 Task: In the  document effectivedm.rtf Insert horizontal line 'above the text' Create the translated copy of the document in  'German' Select the second point and  Clear Formatting
Action: Mouse moved to (173, 173)
Screenshot: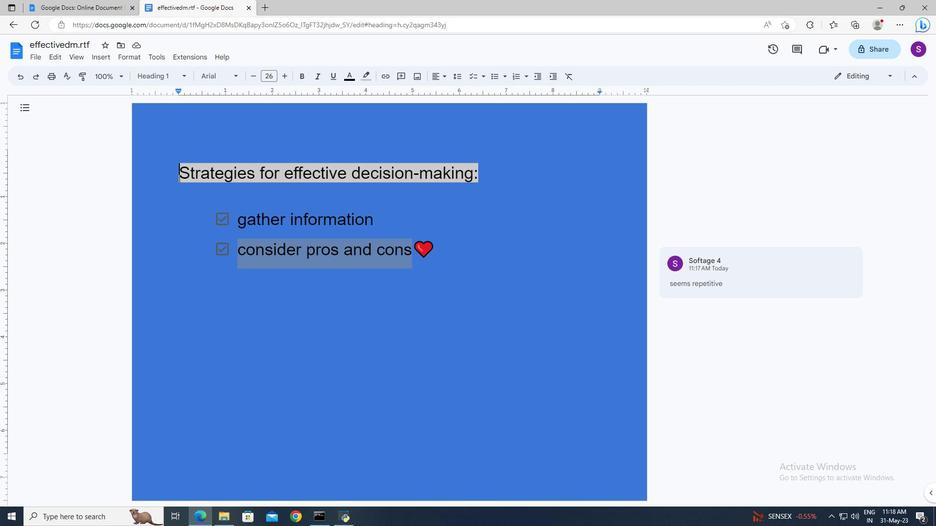 
Action: Mouse pressed left at (173, 173)
Screenshot: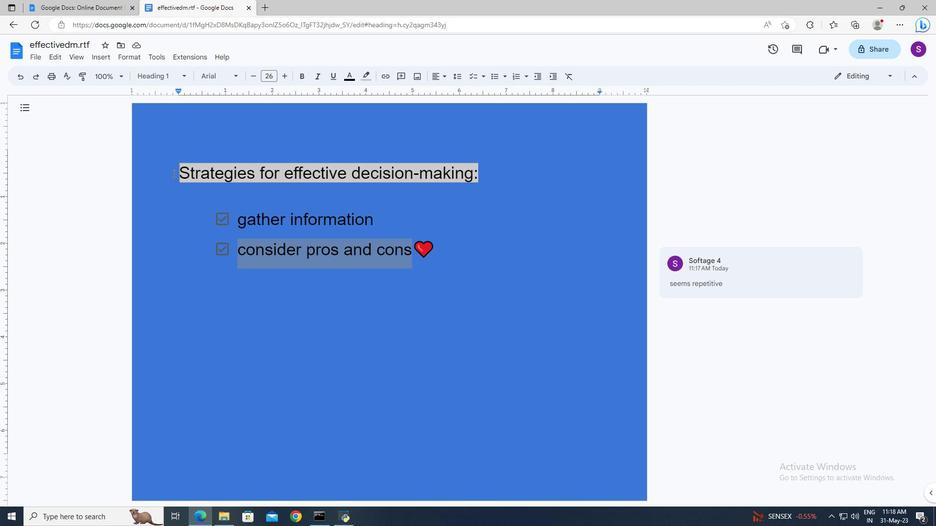 
Action: Mouse moved to (106, 60)
Screenshot: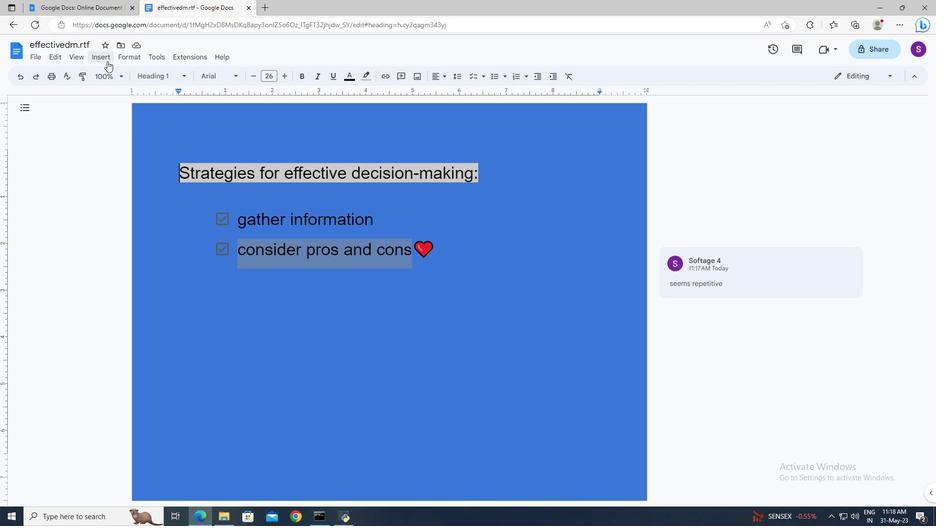
Action: Mouse pressed left at (106, 60)
Screenshot: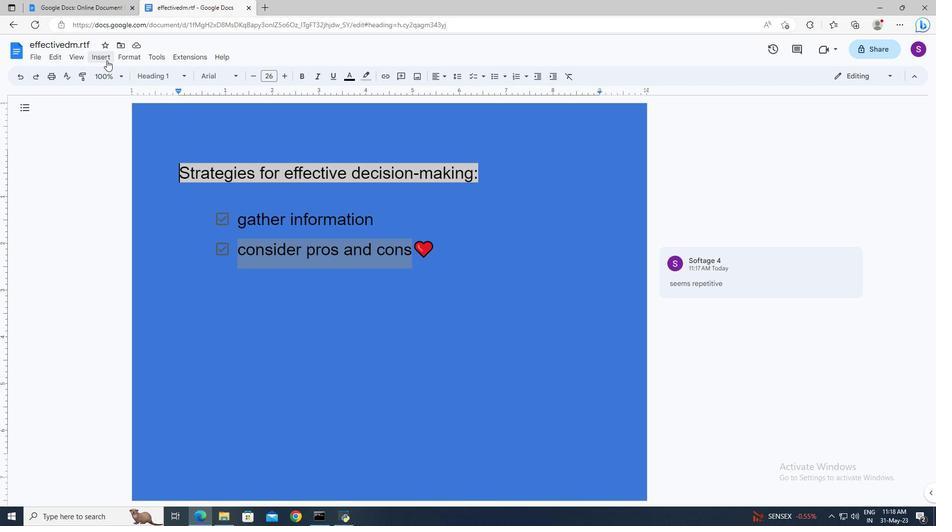 
Action: Mouse moved to (121, 133)
Screenshot: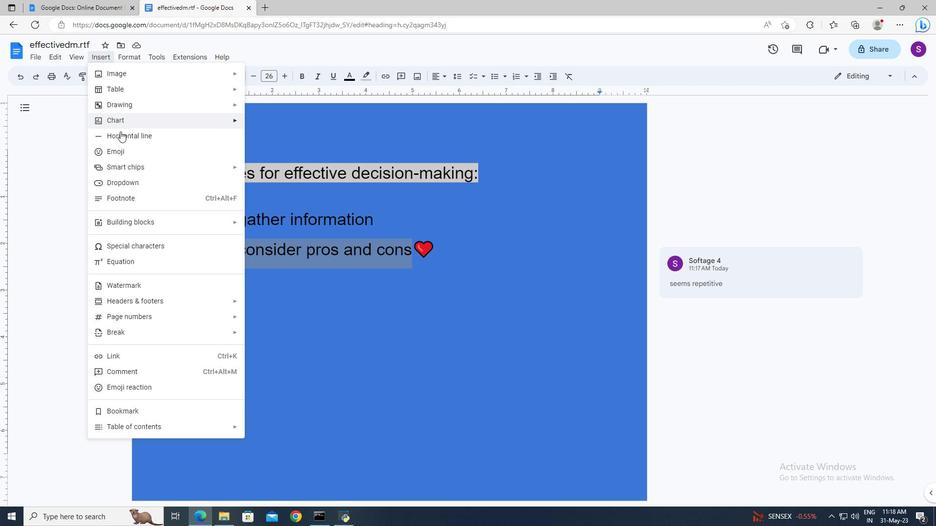 
Action: Mouse pressed left at (121, 133)
Screenshot: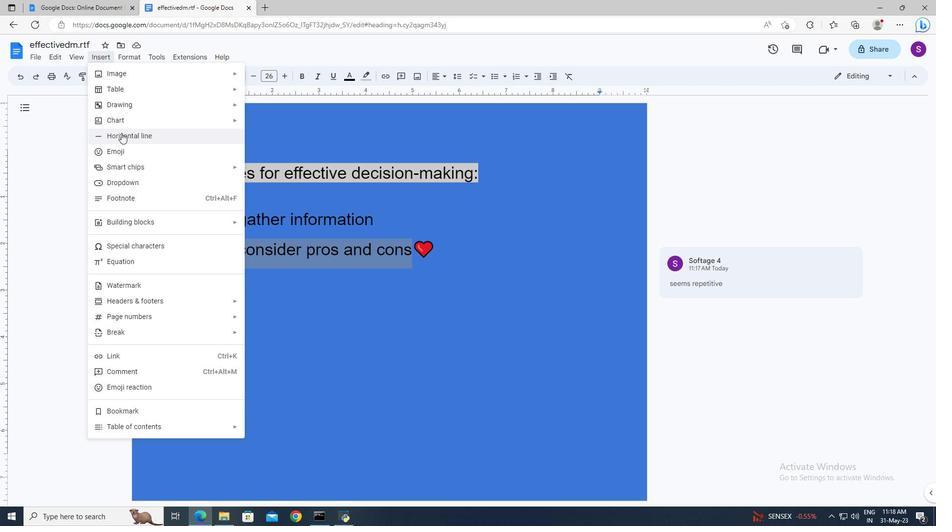 
Action: Mouse moved to (157, 57)
Screenshot: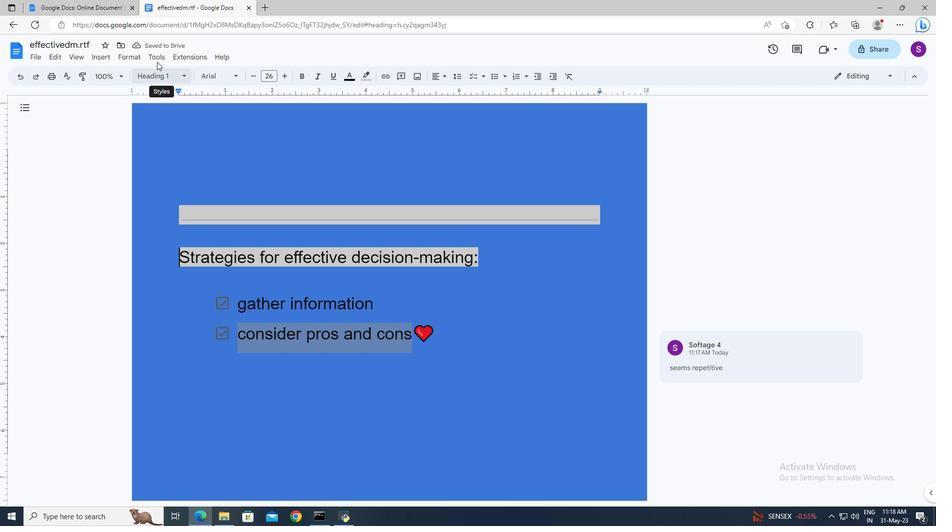 
Action: Mouse pressed left at (157, 57)
Screenshot: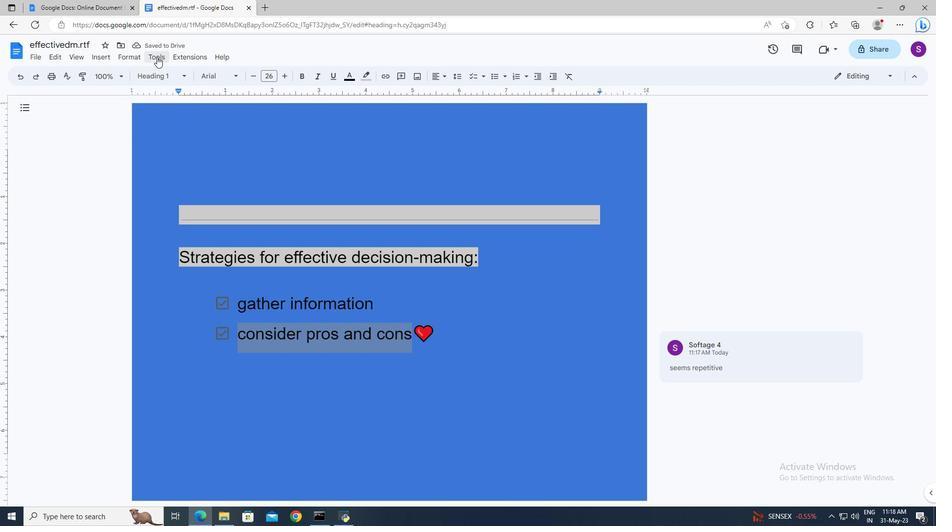 
Action: Mouse moved to (202, 219)
Screenshot: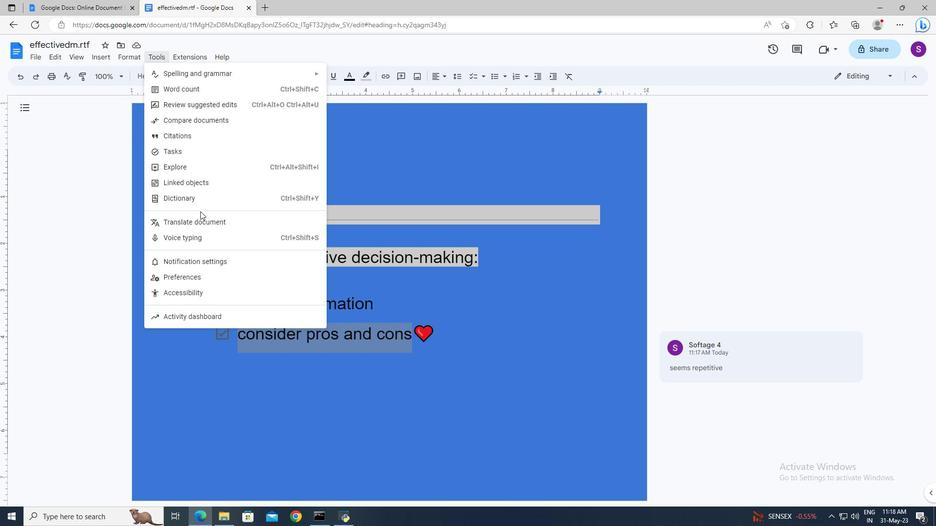 
Action: Mouse pressed left at (202, 219)
Screenshot: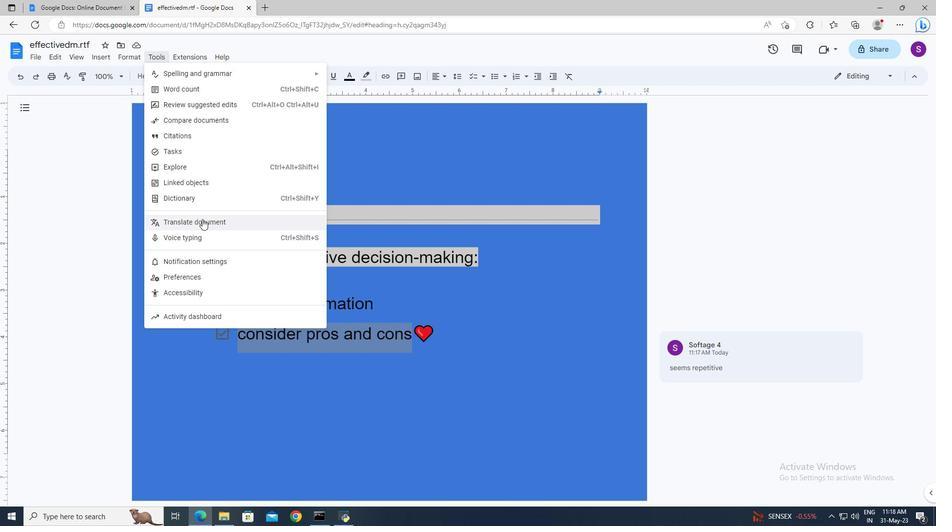 
Action: Mouse moved to (458, 289)
Screenshot: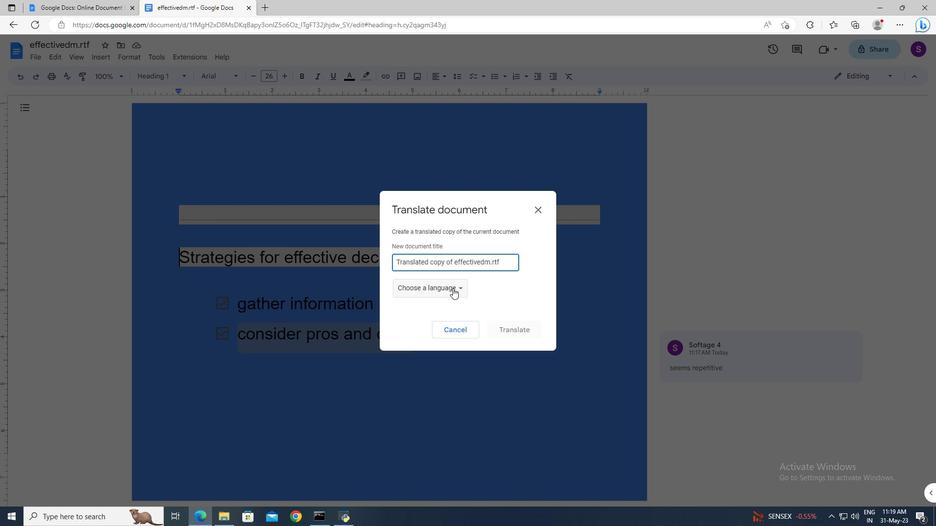 
Action: Mouse pressed left at (458, 289)
Screenshot: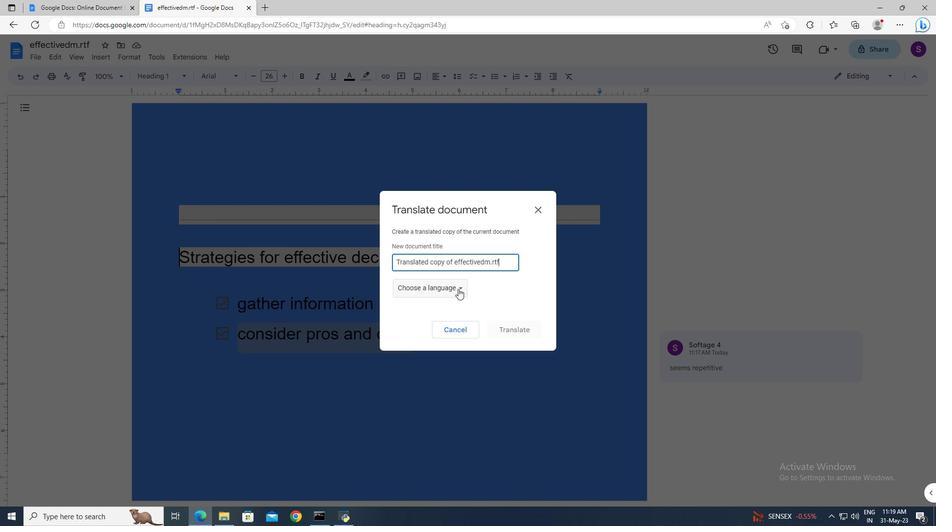 
Action: Mouse moved to (451, 378)
Screenshot: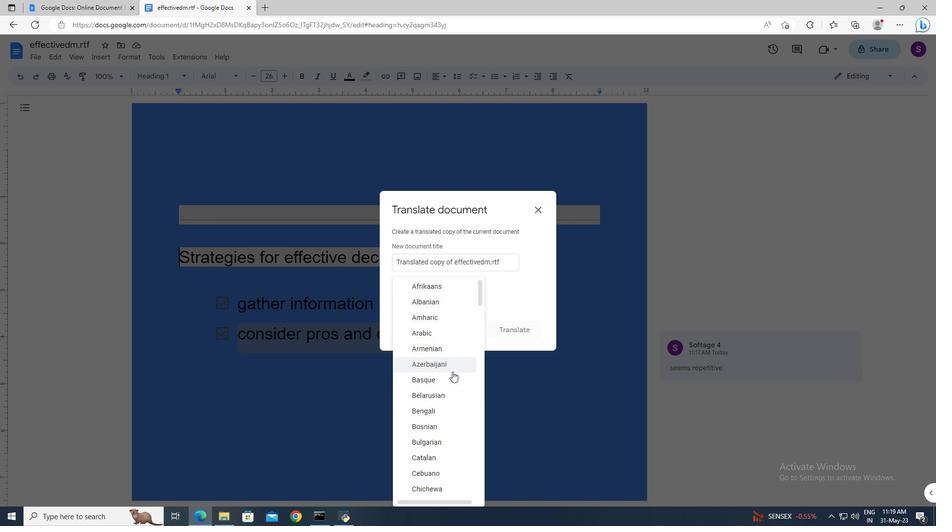
Action: Mouse scrolled (451, 378) with delta (0, 0)
Screenshot: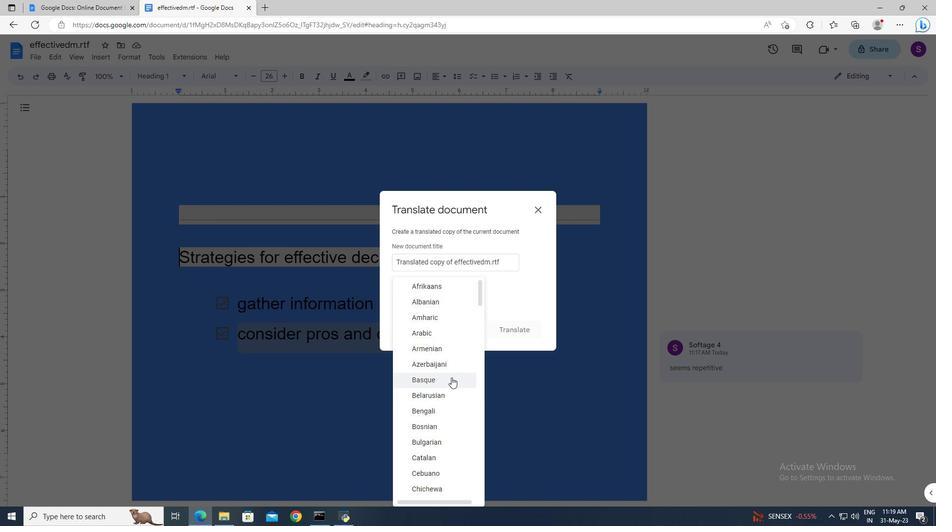 
Action: Mouse scrolled (451, 378) with delta (0, 0)
Screenshot: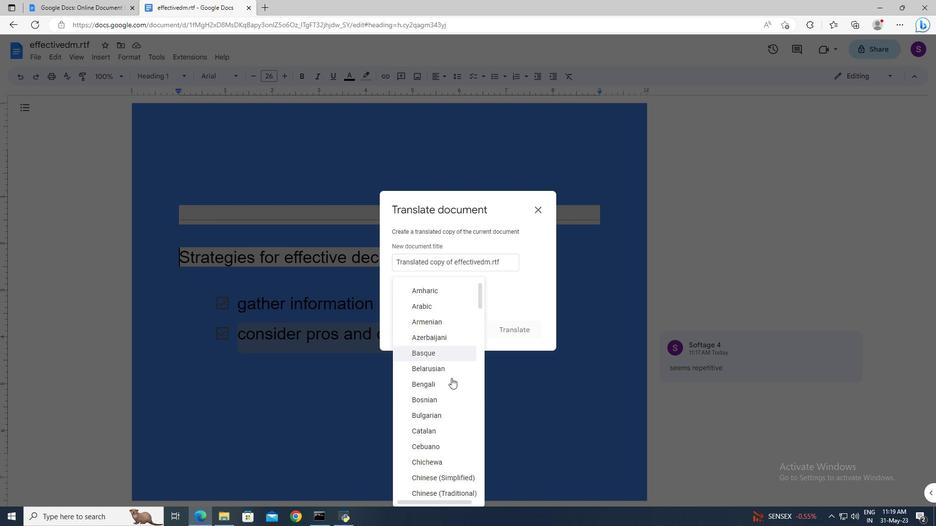 
Action: Mouse scrolled (451, 379) with delta (0, 0)
Screenshot: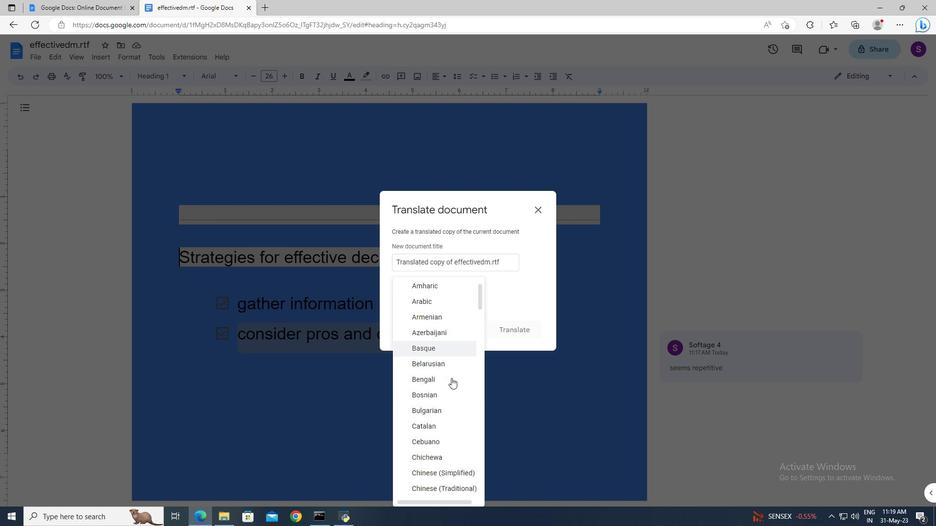 
Action: Mouse scrolled (451, 378) with delta (0, 0)
Screenshot: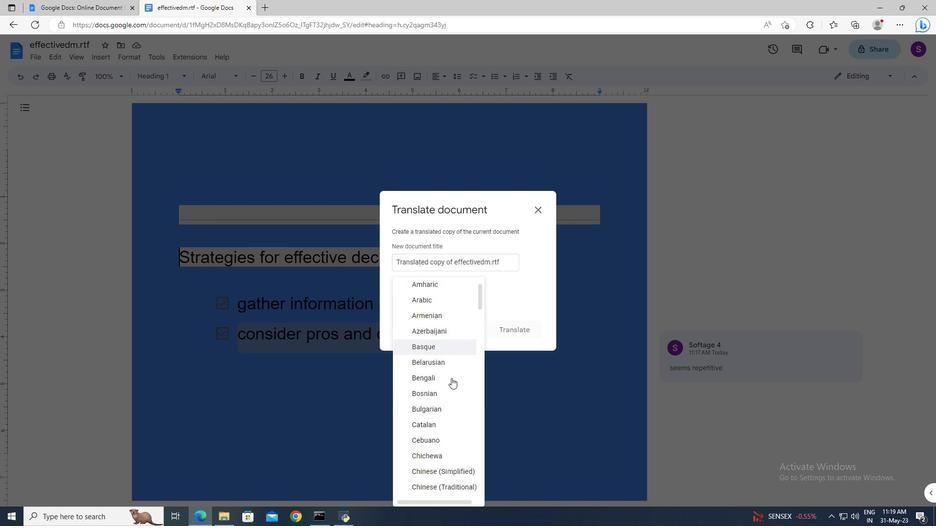 
Action: Mouse scrolled (451, 378) with delta (0, 0)
Screenshot: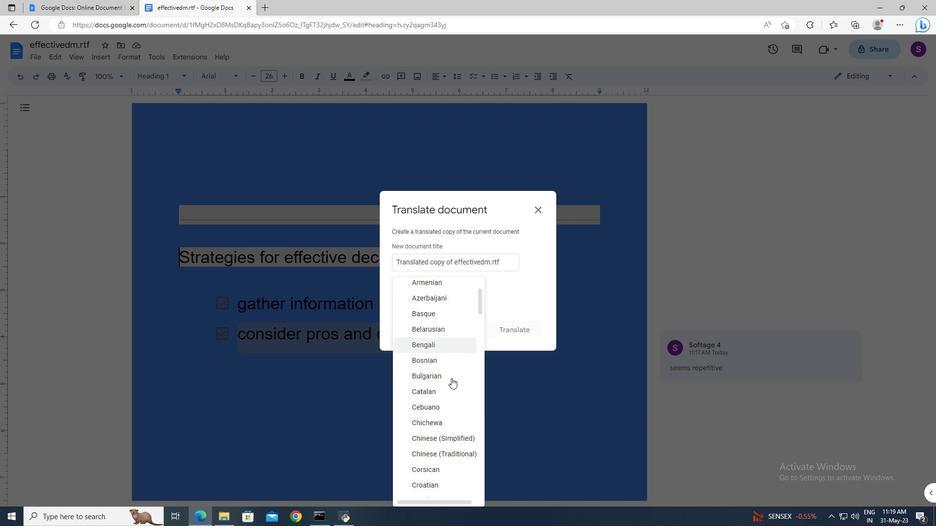 
Action: Mouse scrolled (451, 378) with delta (0, 0)
Screenshot: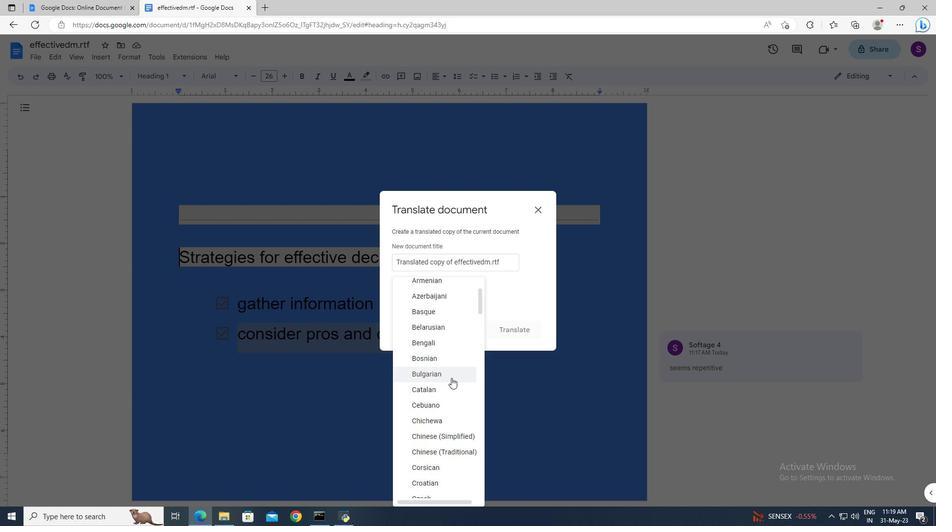
Action: Mouse scrolled (451, 378) with delta (0, 0)
Screenshot: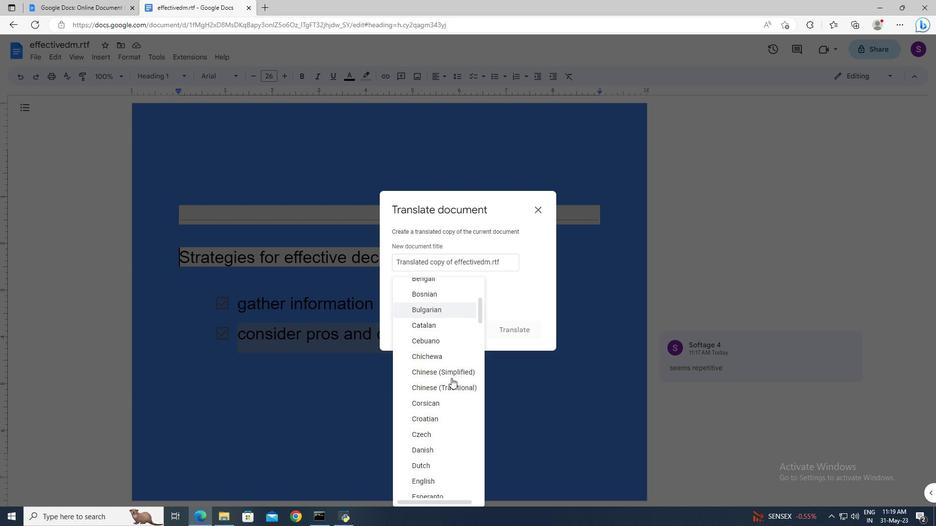 
Action: Mouse scrolled (451, 378) with delta (0, 0)
Screenshot: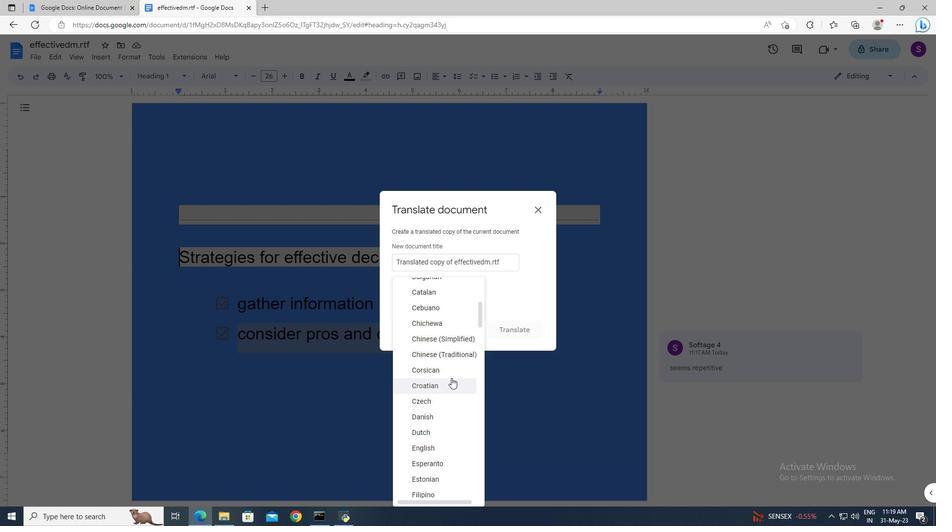 
Action: Mouse scrolled (451, 378) with delta (0, 0)
Screenshot: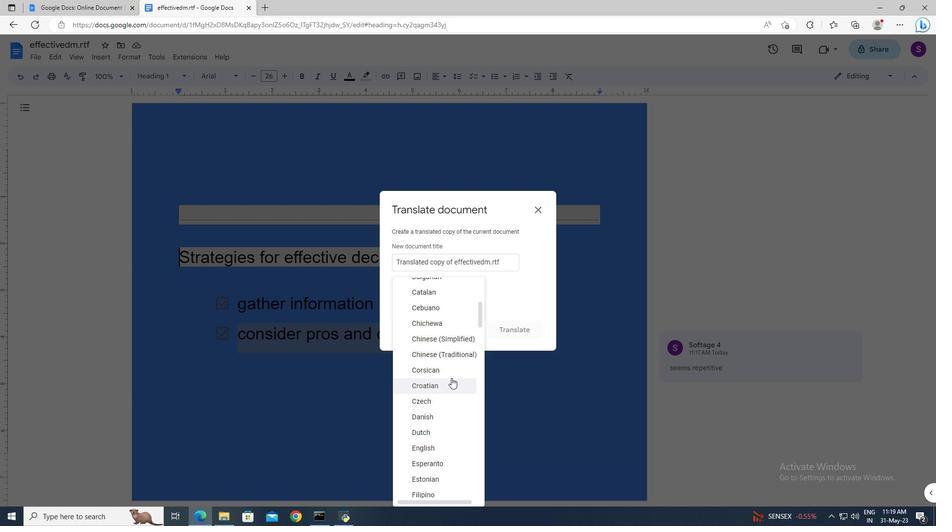 
Action: Mouse scrolled (451, 378) with delta (0, 0)
Screenshot: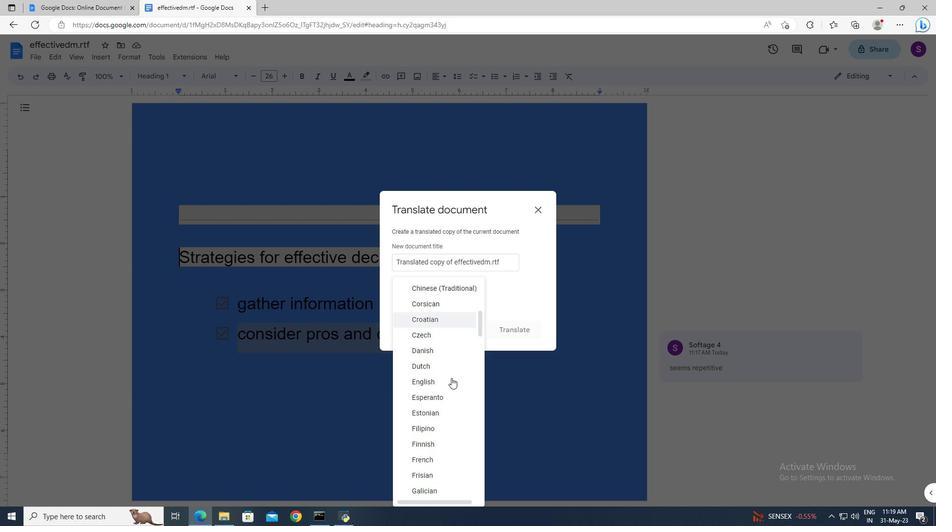 
Action: Mouse scrolled (451, 378) with delta (0, 0)
Screenshot: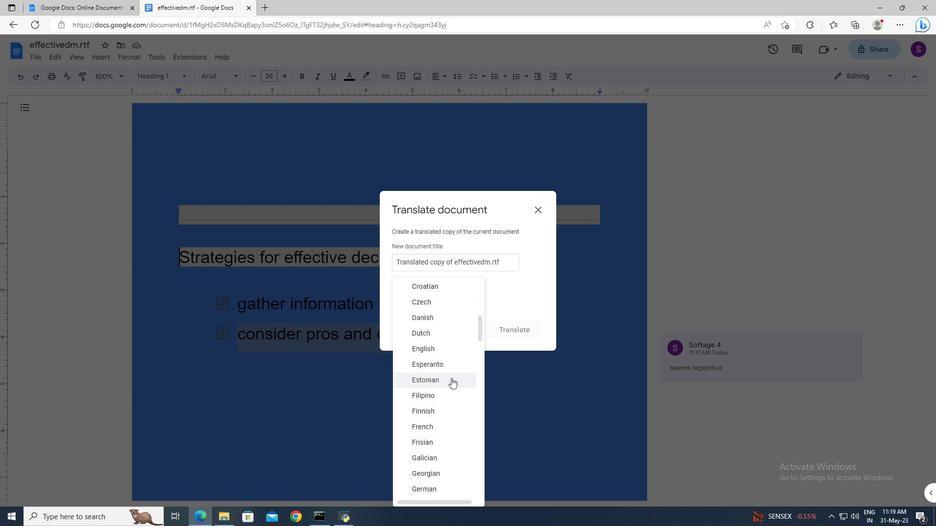 
Action: Mouse moved to (429, 455)
Screenshot: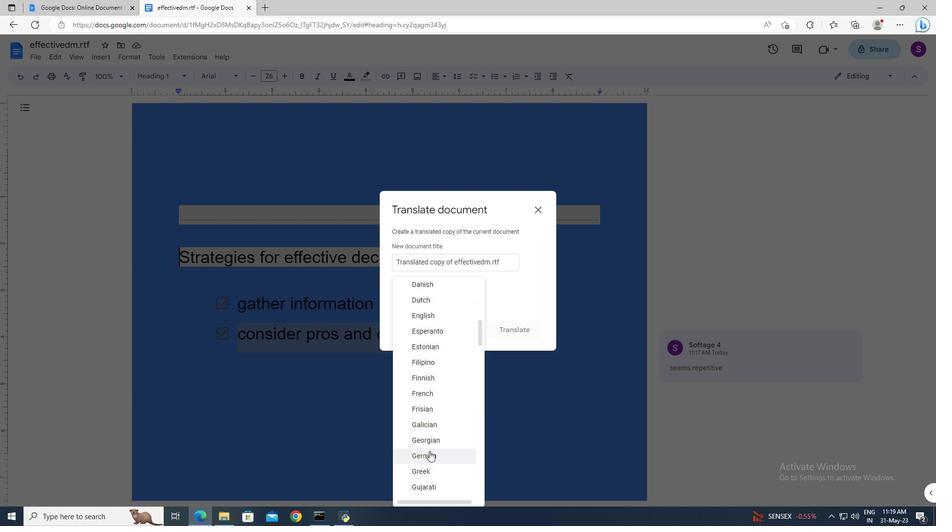 
Action: Mouse pressed left at (429, 455)
Screenshot: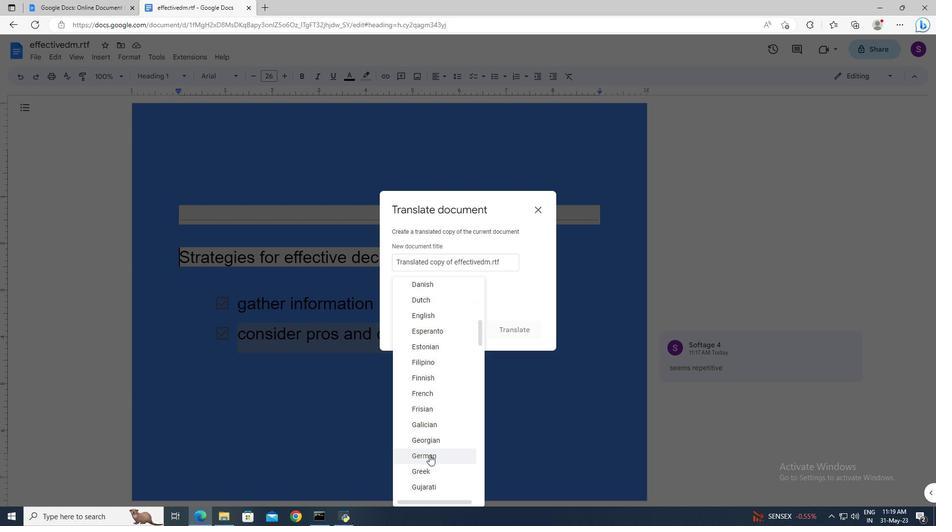 
Action: Mouse moved to (495, 336)
Screenshot: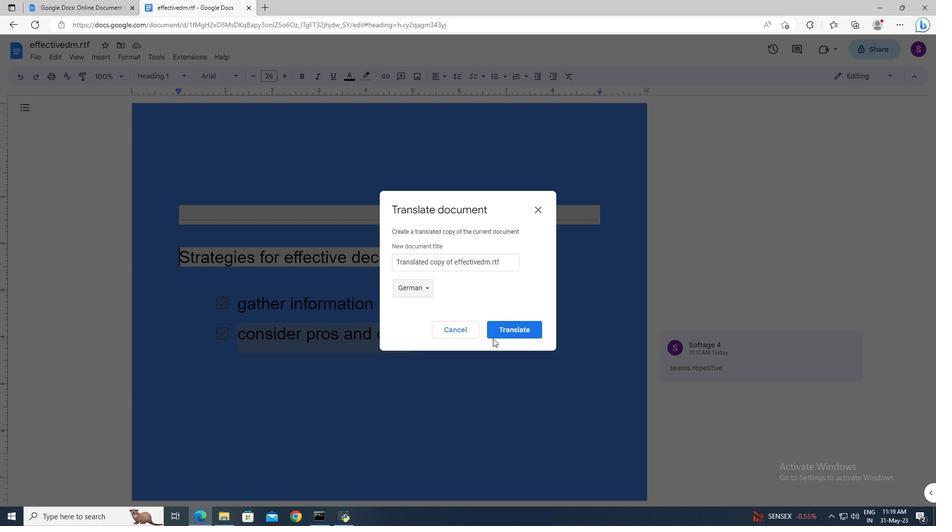 
Action: Mouse pressed left at (495, 336)
Screenshot: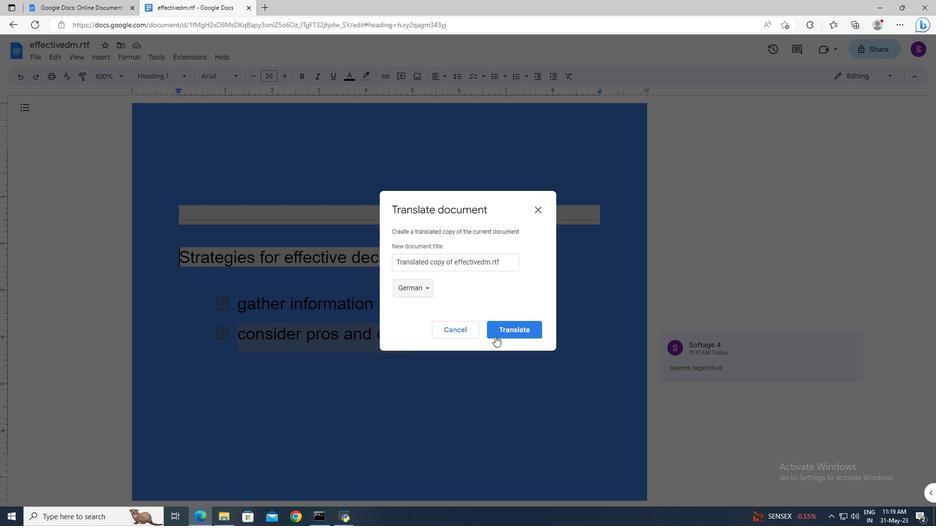 
Action: Mouse moved to (223, 11)
Screenshot: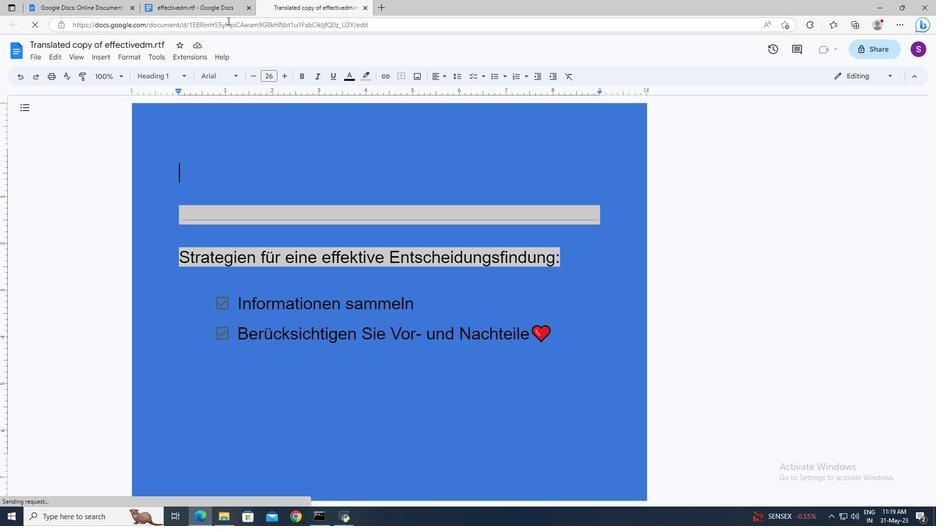 
Action: Mouse pressed left at (223, 11)
Screenshot: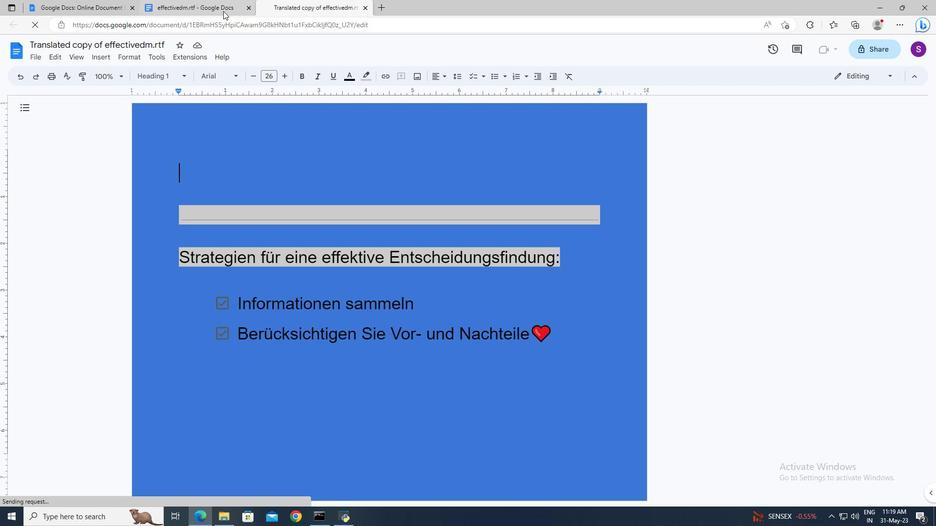 
Action: Mouse moved to (409, 337)
Screenshot: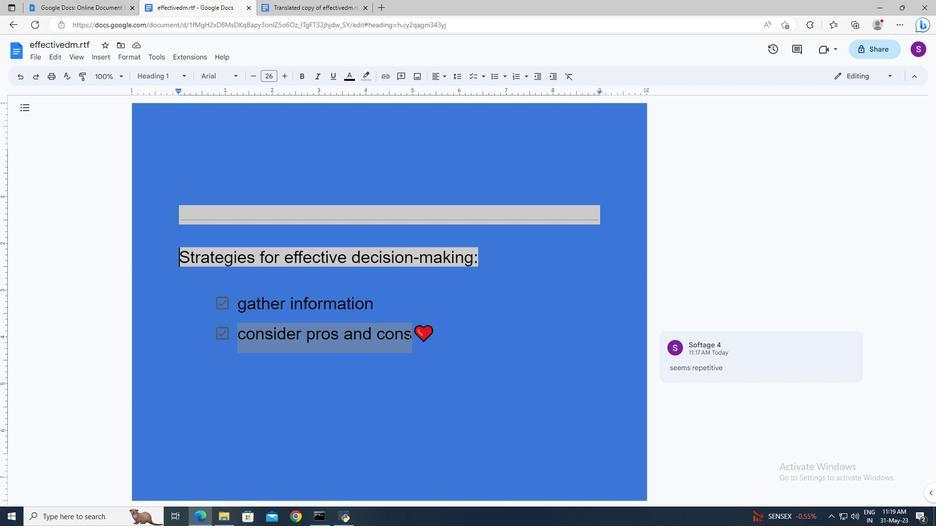 
Action: Mouse pressed left at (409, 337)
Screenshot: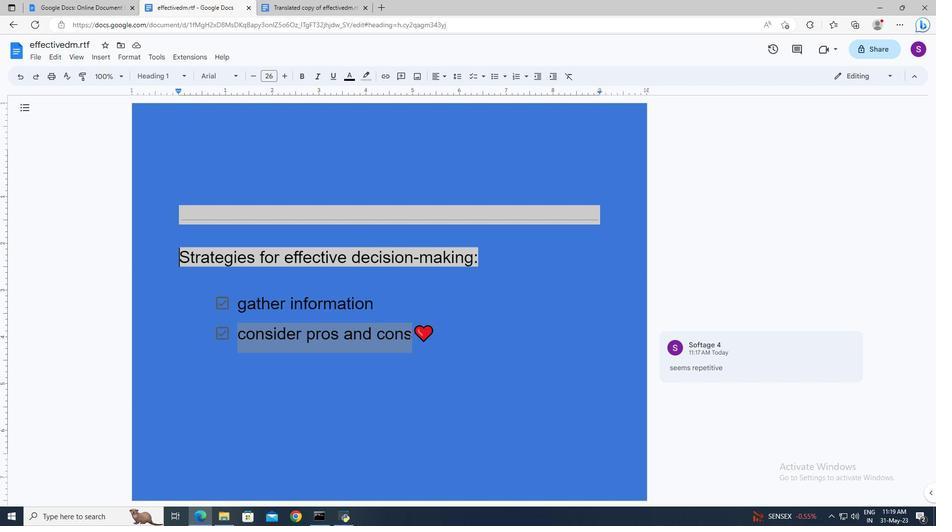 
Action: Key pressed <Key.shift><Key.left><Key.left><Key.left><Key.left>
Screenshot: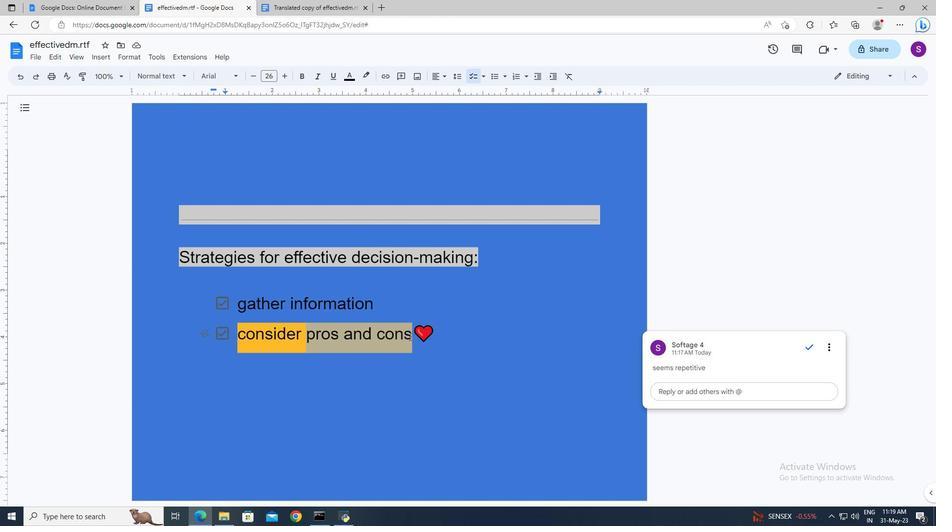 
Action: Mouse moved to (566, 77)
Screenshot: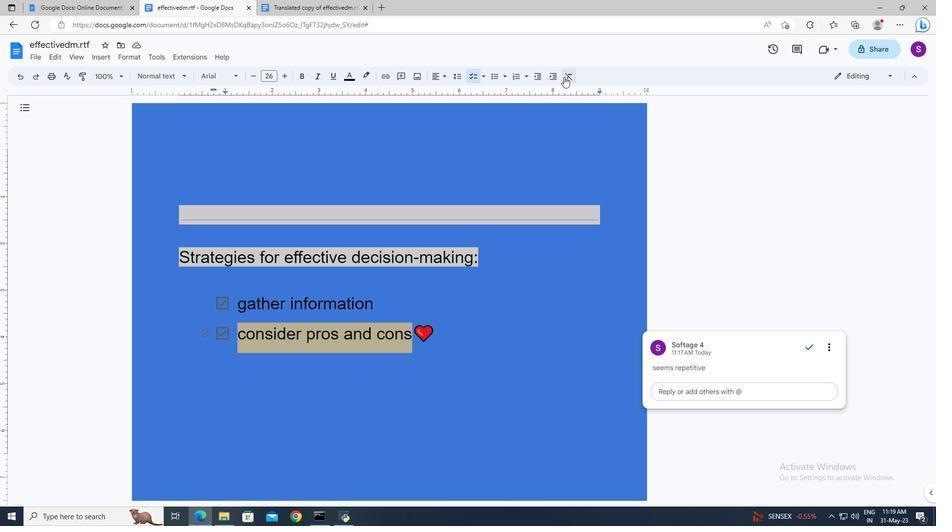 
Action: Mouse pressed left at (566, 77)
Screenshot: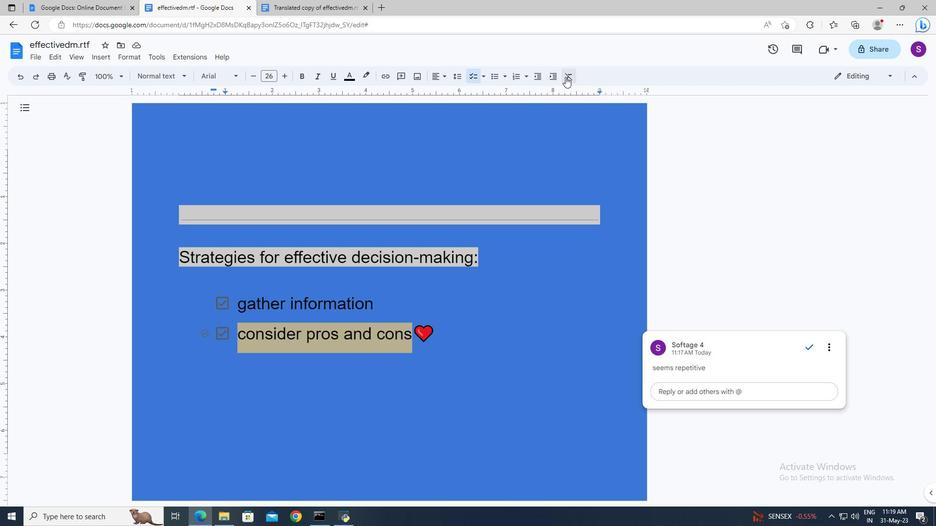 
Action: Mouse moved to (439, 349)
Screenshot: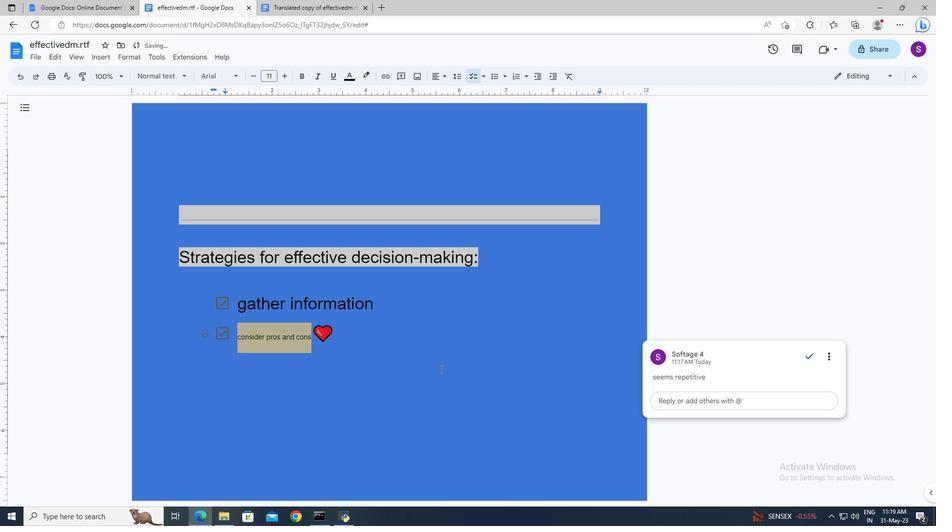 
Action: Mouse pressed left at (439, 349)
Screenshot: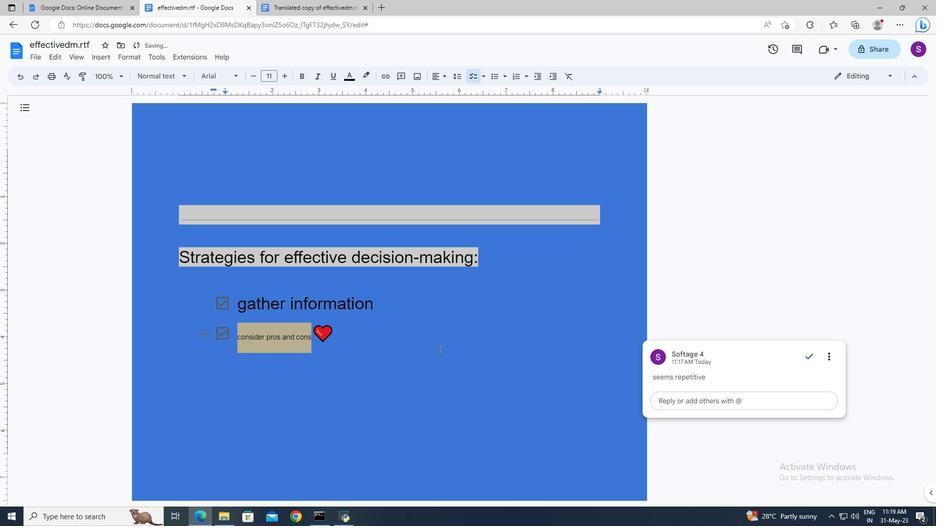 
